 Task: Create a section Speed of Light and in the section, add a milestone Email and messaging system upgrade in the project ConnectPlan
Action: Mouse moved to (82, 227)
Screenshot: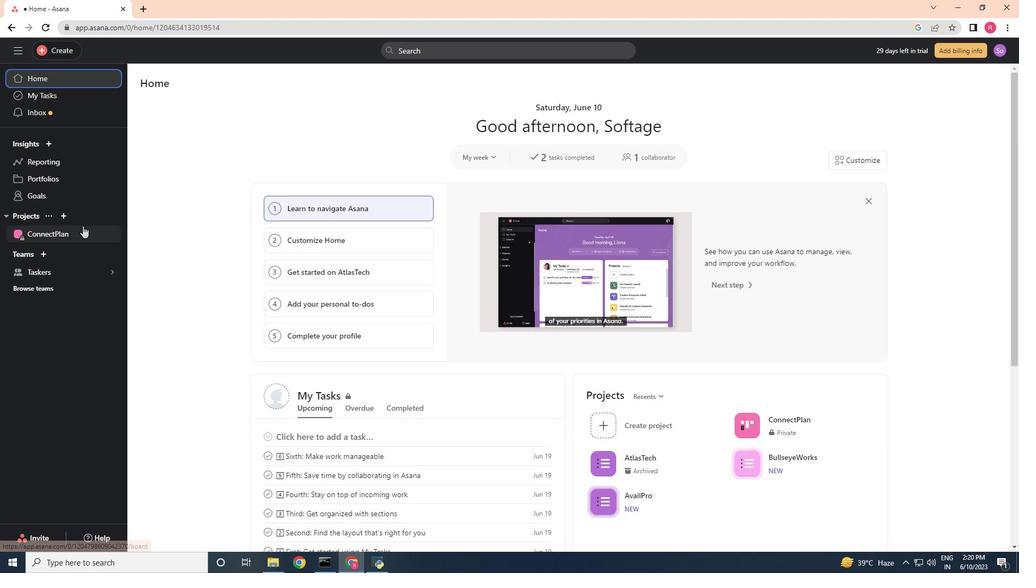 
Action: Mouse pressed left at (82, 227)
Screenshot: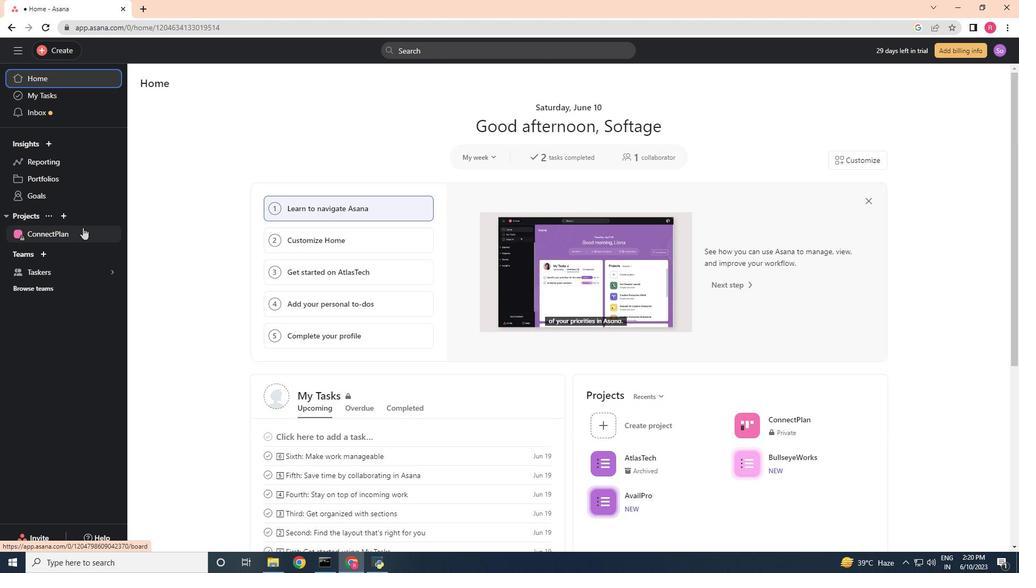 
Action: Mouse moved to (371, 544)
Screenshot: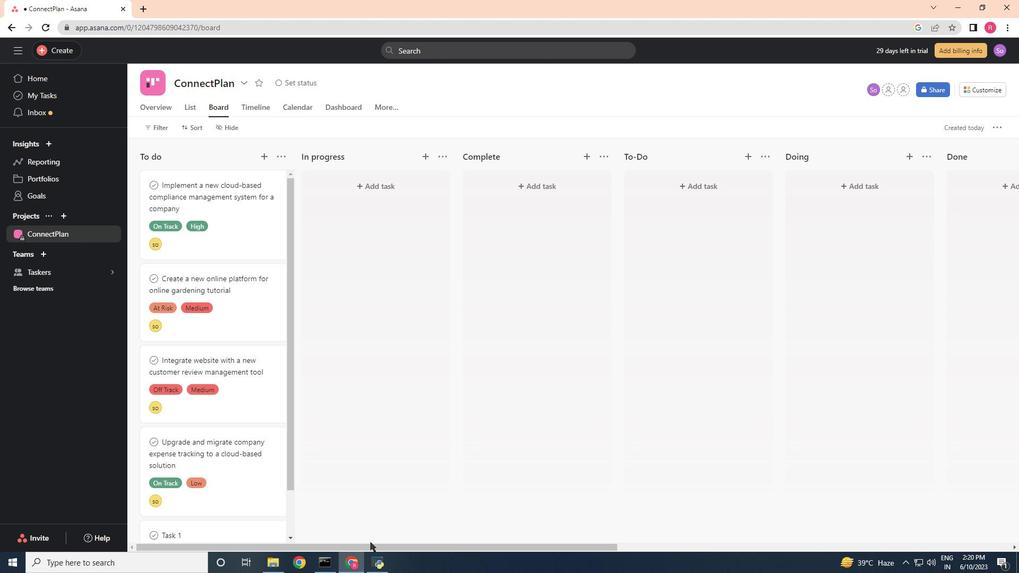 
Action: Mouse pressed left at (371, 544)
Screenshot: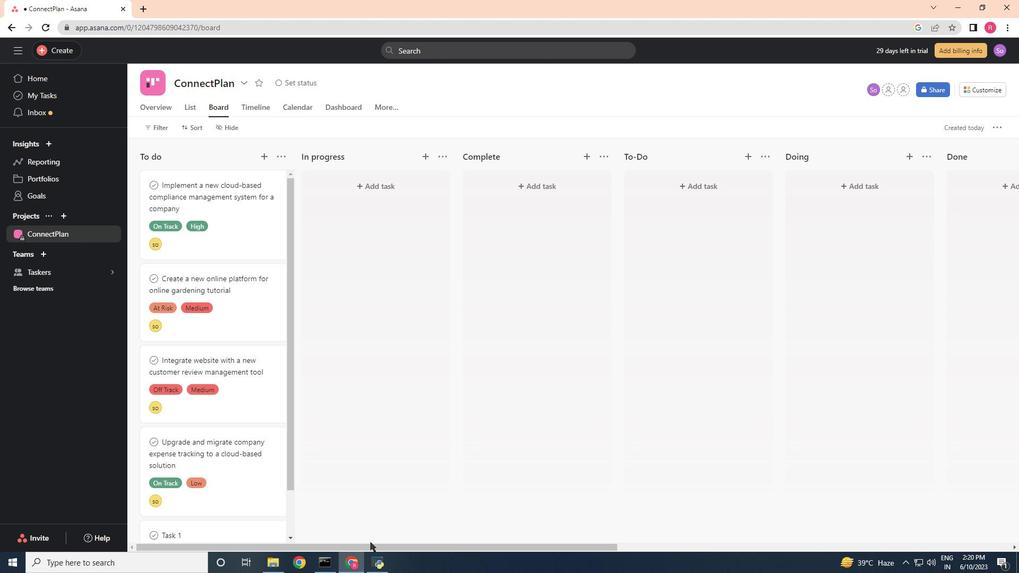 
Action: Mouse moved to (903, 157)
Screenshot: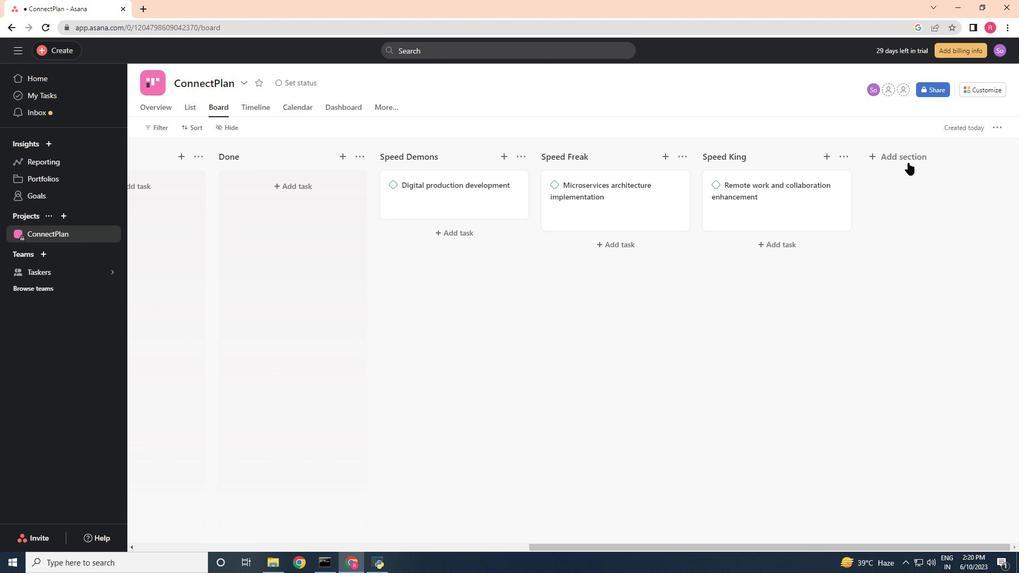 
Action: Mouse pressed left at (903, 157)
Screenshot: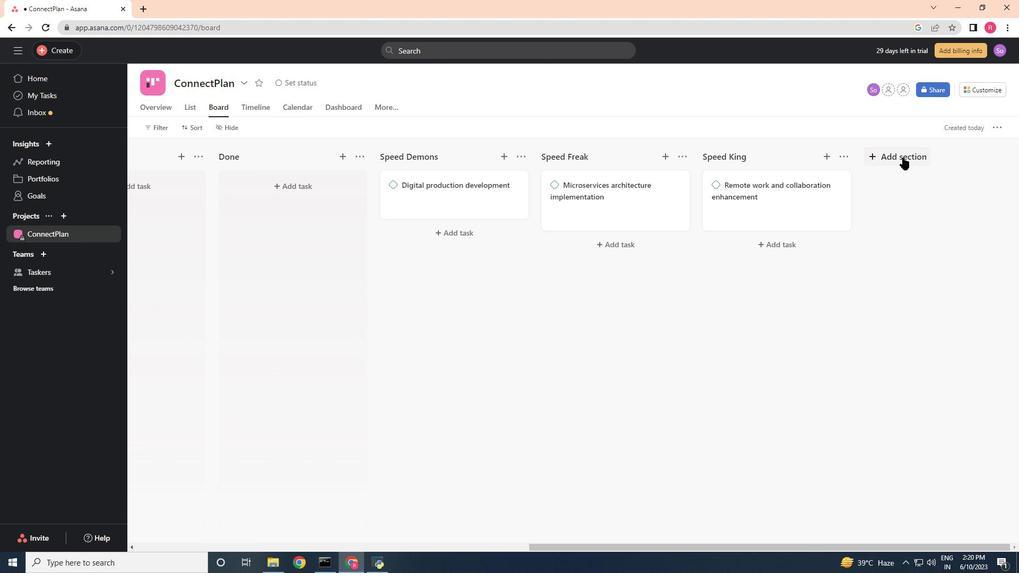 
Action: Mouse moved to (217, 205)
Screenshot: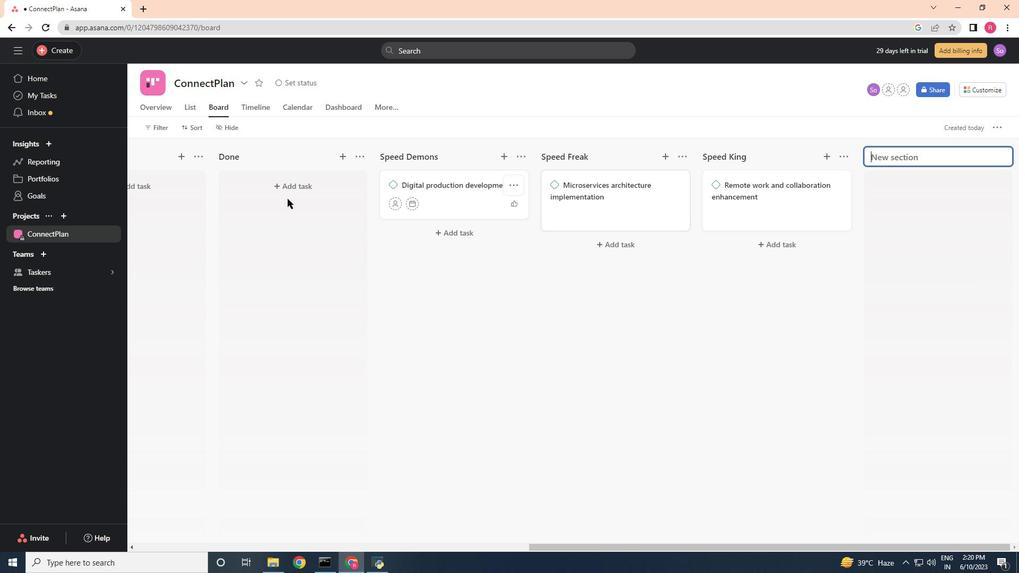 
Action: Key pressed <Key.shift>Speed<Key.space>of<Key.space><Key.shift>Light<Key.enter>
Screenshot: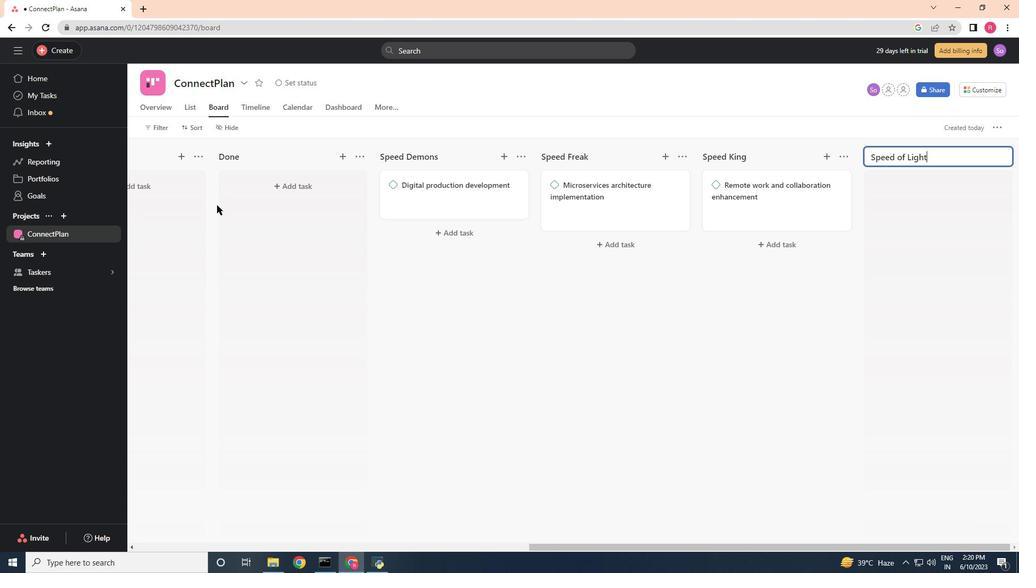 
Action: Mouse moved to (749, 186)
Screenshot: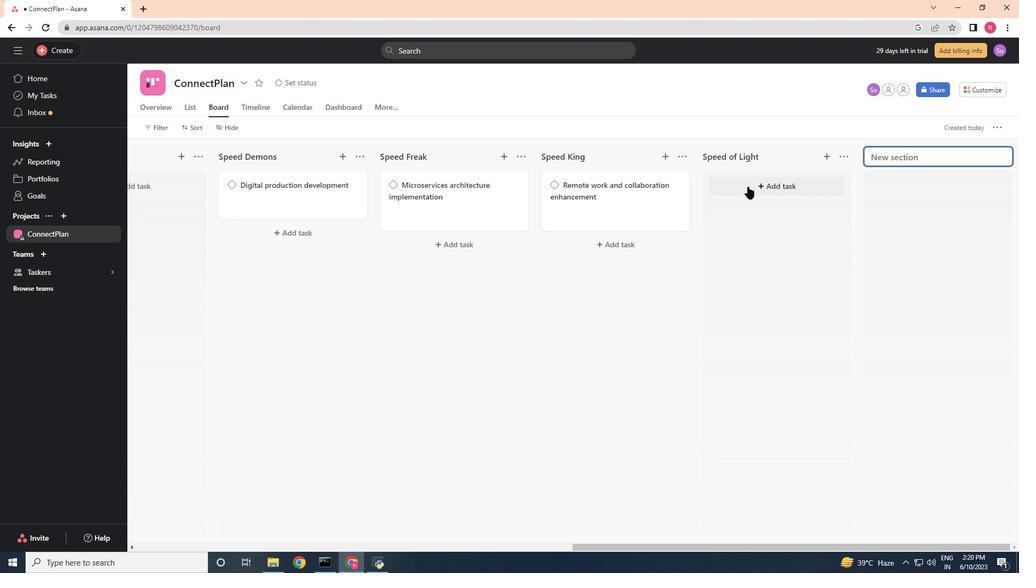 
Action: Mouse pressed left at (749, 186)
Screenshot: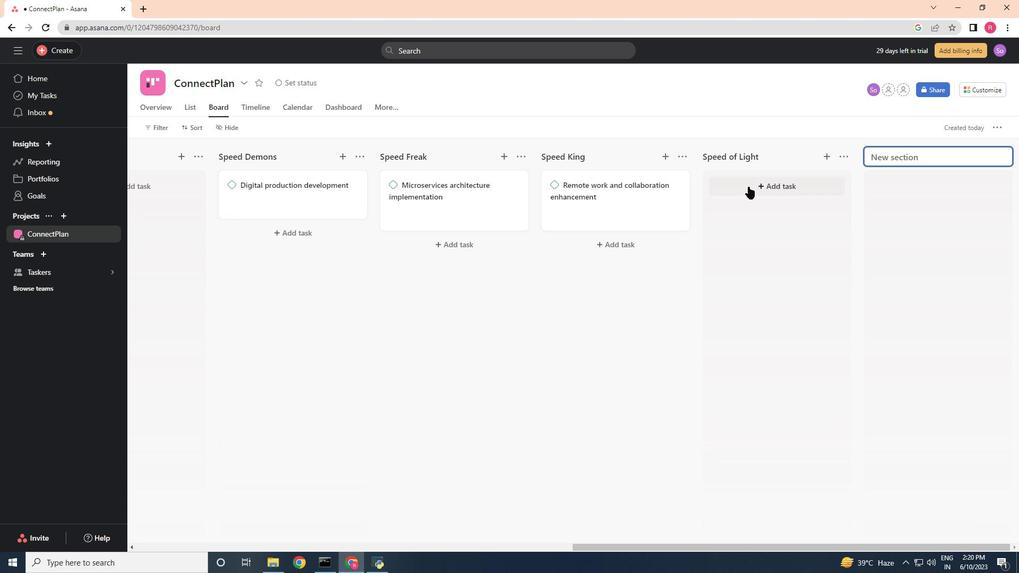 
Action: Mouse pressed right at (749, 186)
Screenshot: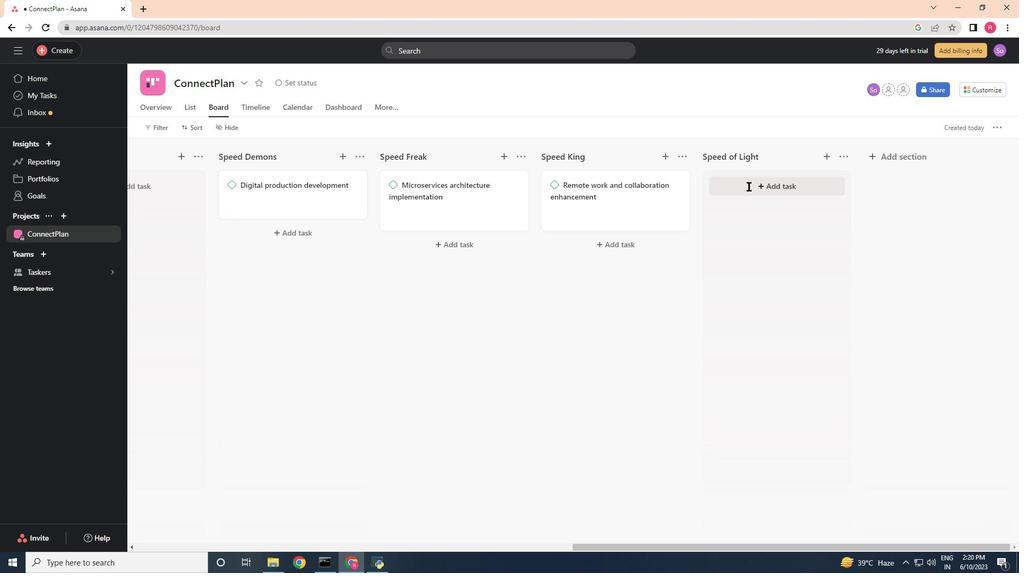 
Action: Mouse moved to (745, 261)
Screenshot: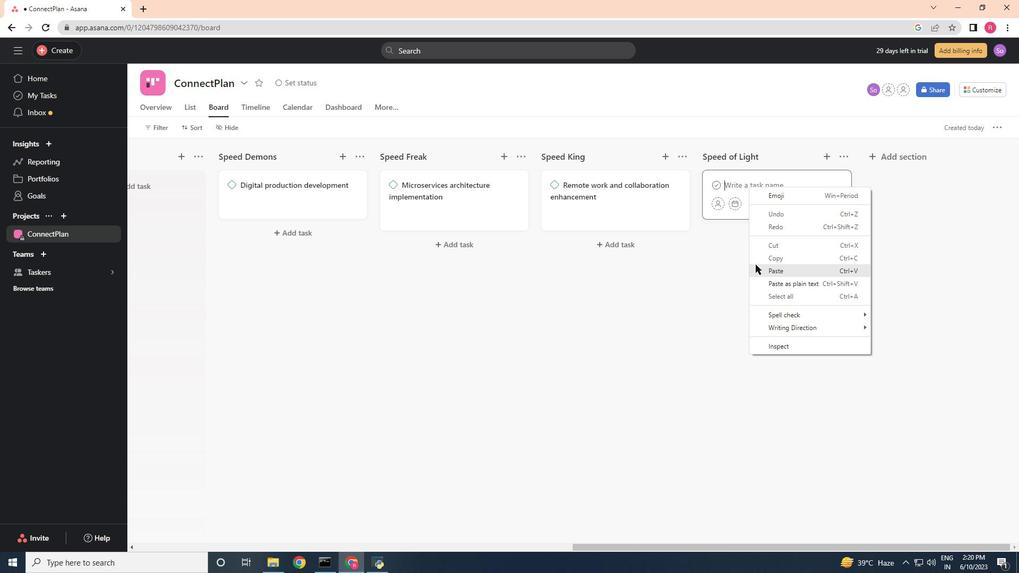 
Action: Mouse pressed left at (745, 261)
Screenshot: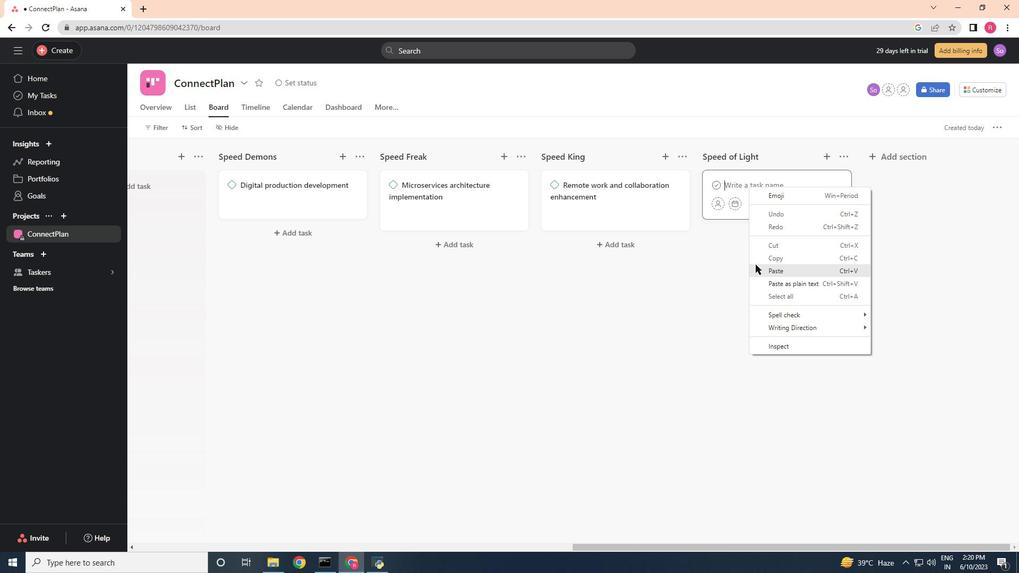 
Action: Mouse moved to (769, 186)
Screenshot: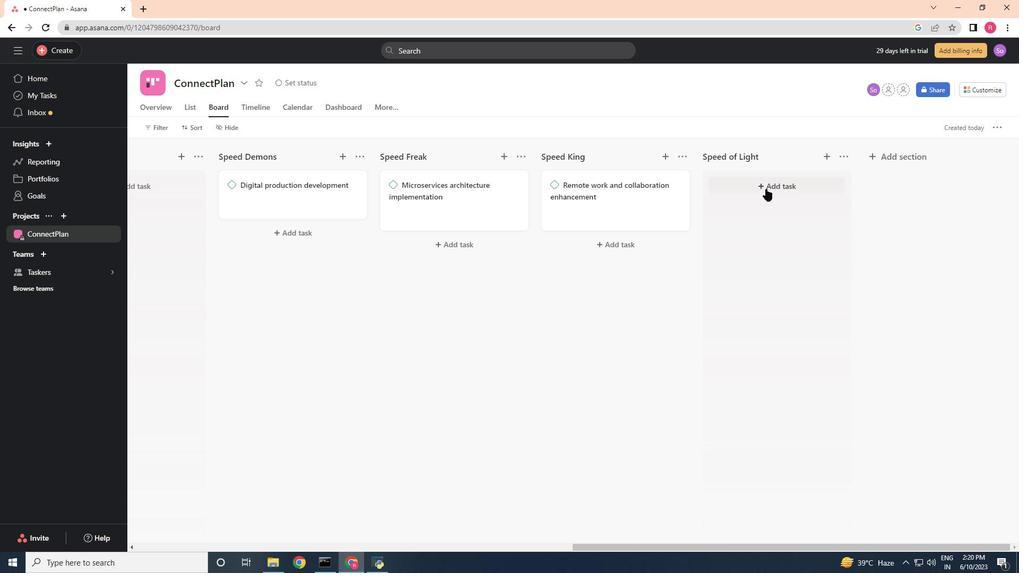 
Action: Mouse pressed left at (769, 186)
Screenshot: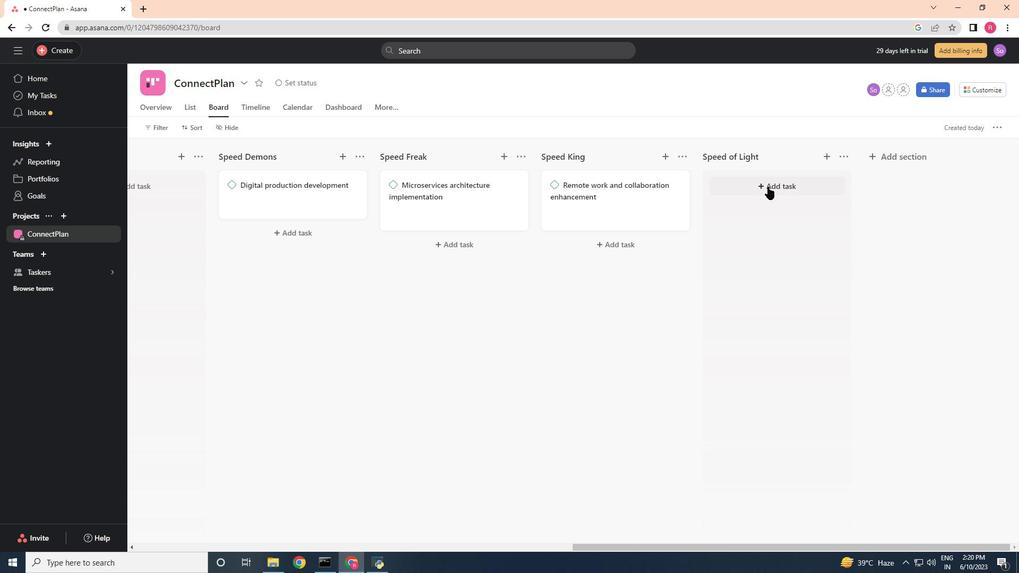 
Action: Mouse moved to (680, 183)
Screenshot: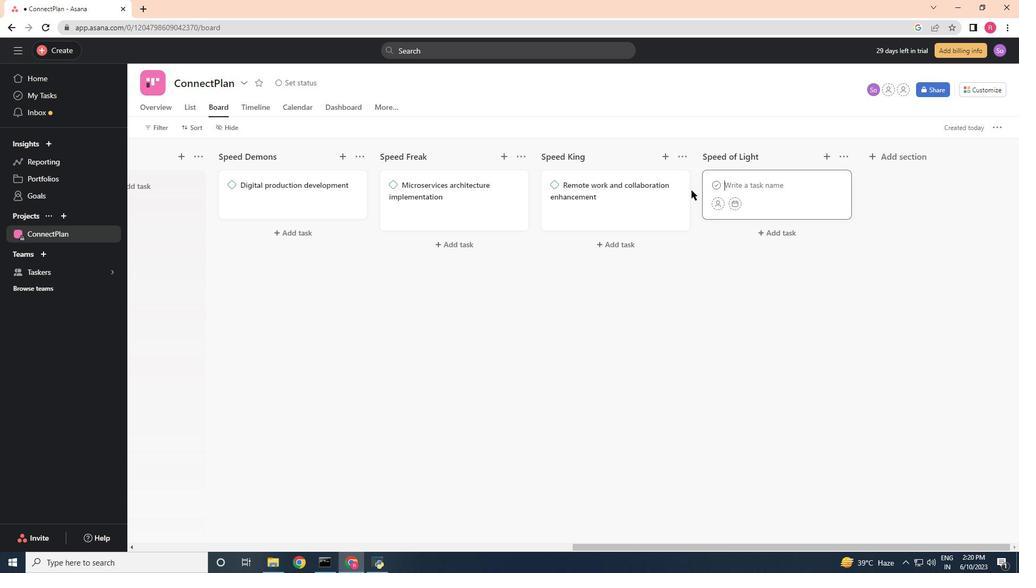 
Action: Key pressed <Key.shift>Email<Key.space>and<Key.space>,<Key.backspace>messaging<Key.space><Key.shift><Key.shift><Key.shift><Key.shift><Key.shift><Key.shift><Key.shift><Key.shift><Key.shift><Key.shift><Key.shift><Key.shift><Key.shift><Key.shift><Key.shift>system<Key.space>u<Key.backspace>pgrade
Screenshot: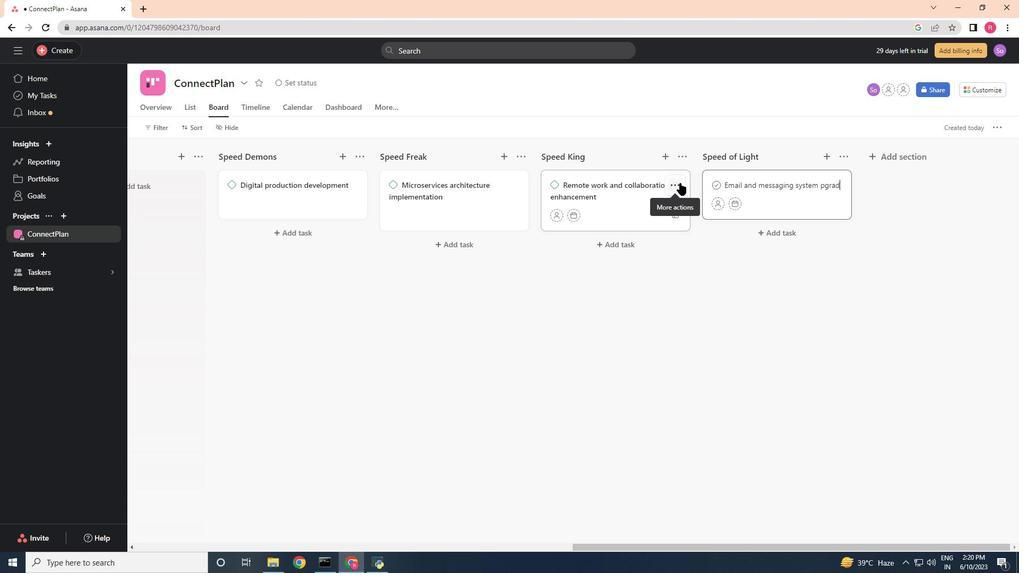 
Action: Mouse moved to (716, 199)
Screenshot: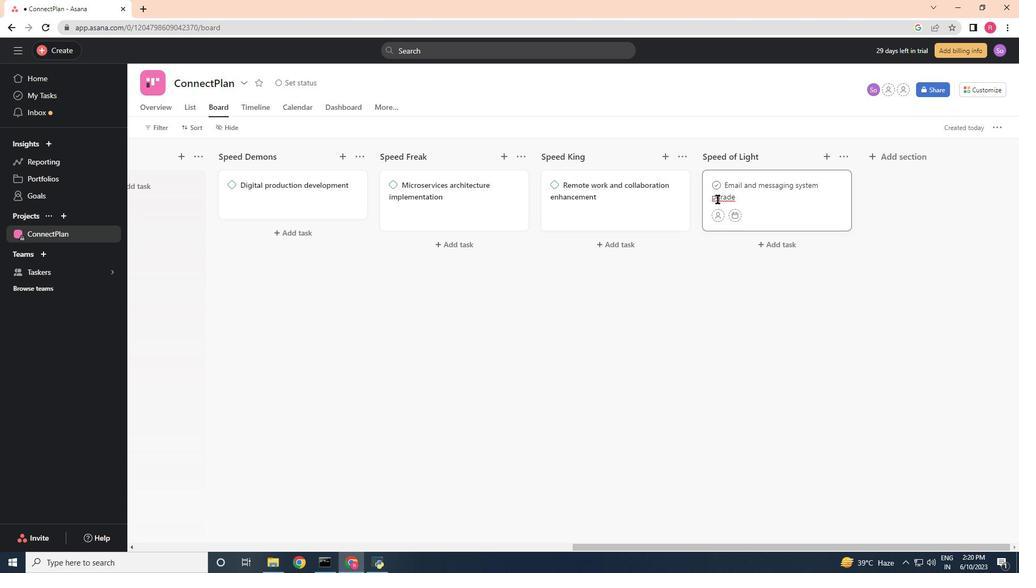 
Action: Mouse pressed left at (716, 199)
Screenshot: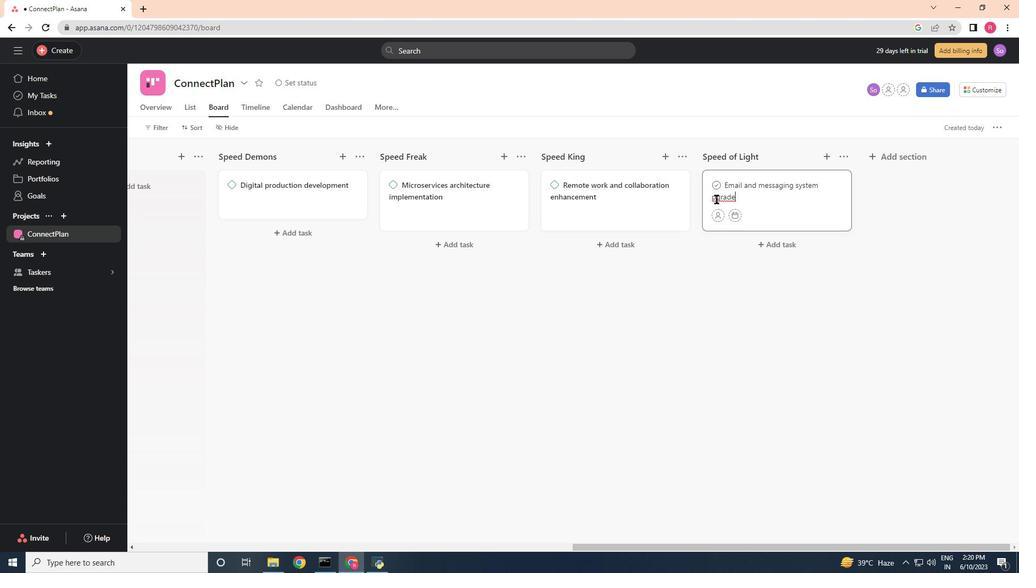 
Action: Mouse moved to (730, 207)
Screenshot: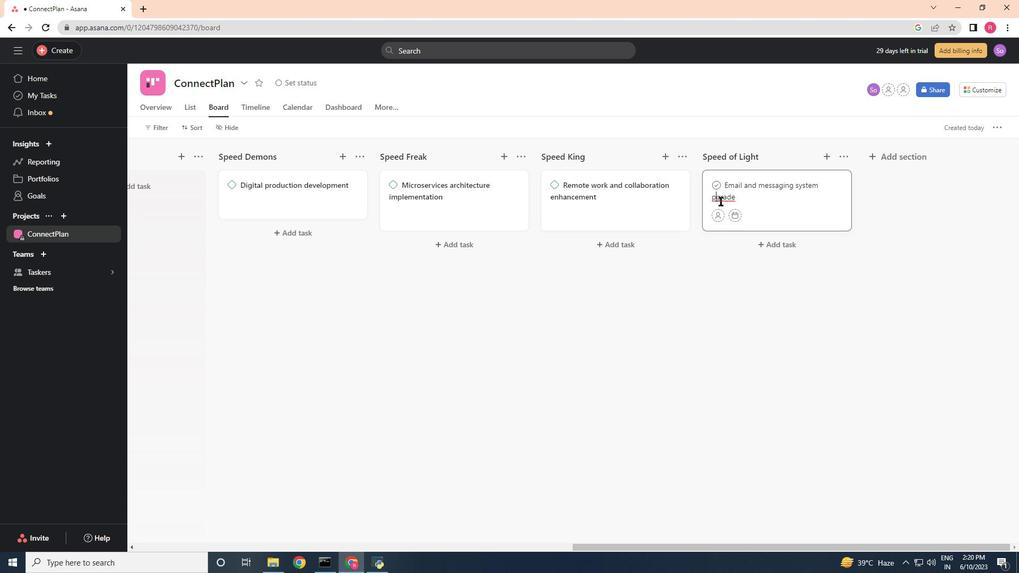 
Action: Key pressed <Key.backspace><Key.shift>U
Screenshot: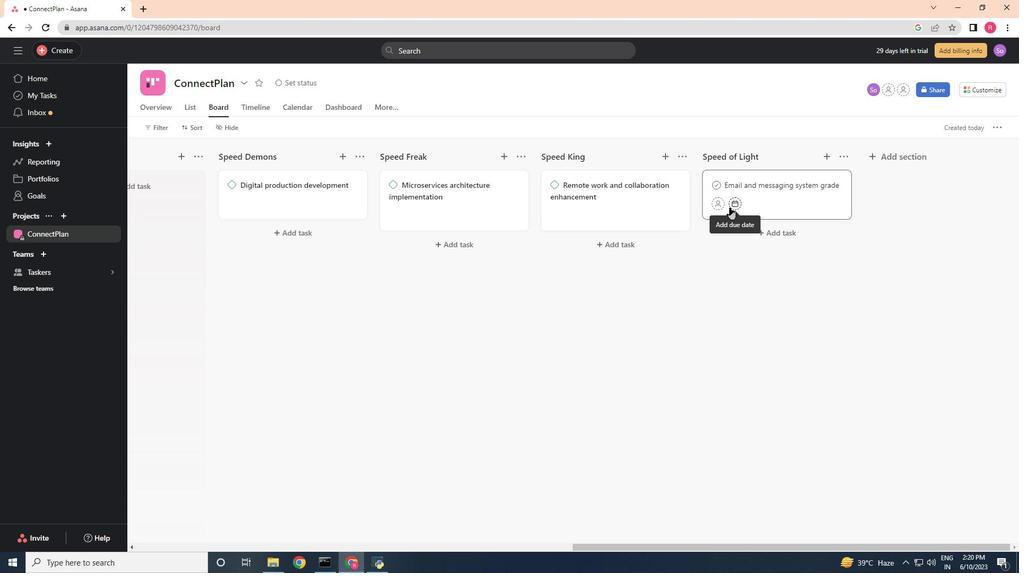 
Action: Mouse moved to (746, 203)
Screenshot: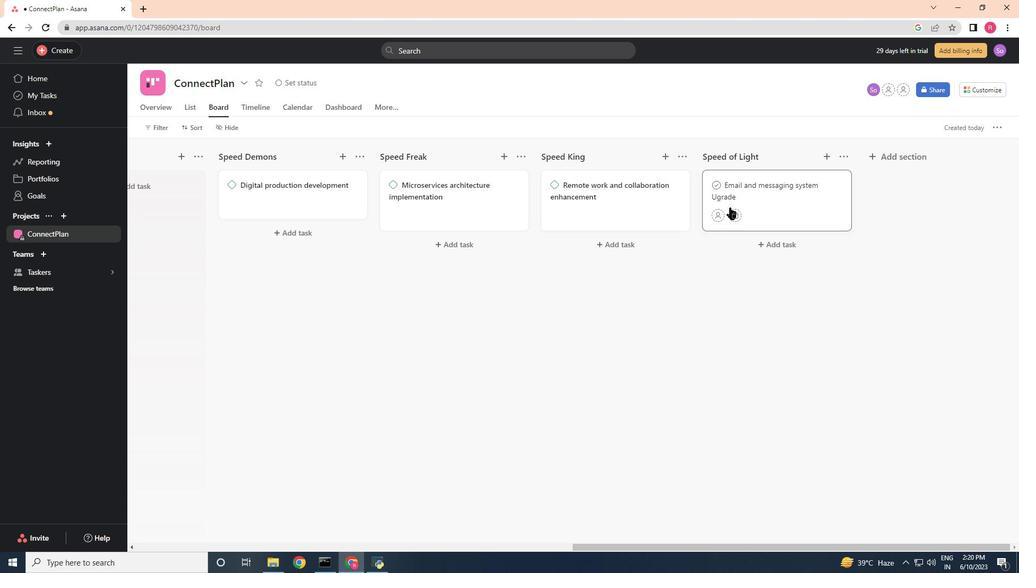 
Action: Mouse pressed right at (746, 203)
Screenshot: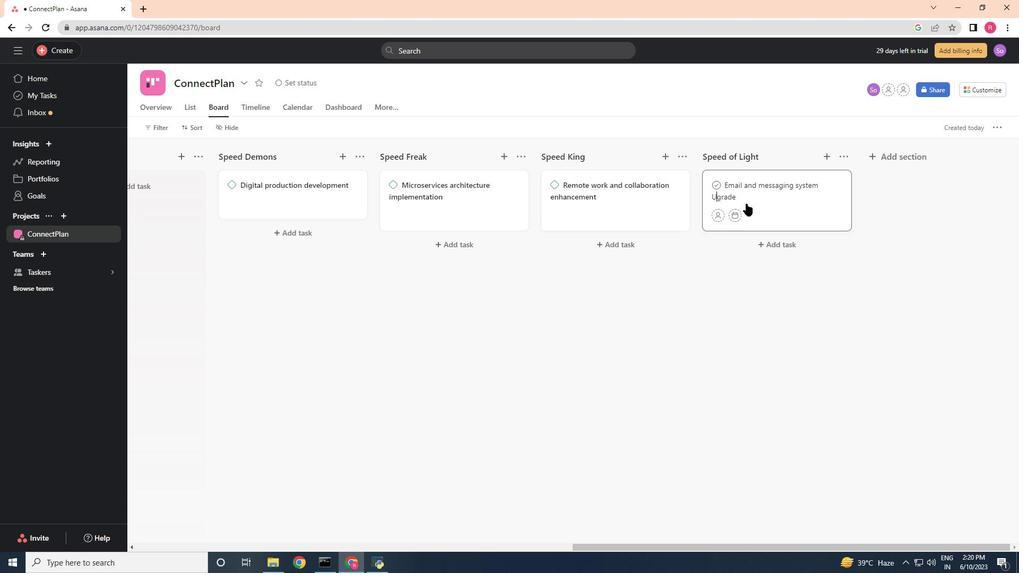 
Action: Mouse moved to (780, 375)
Screenshot: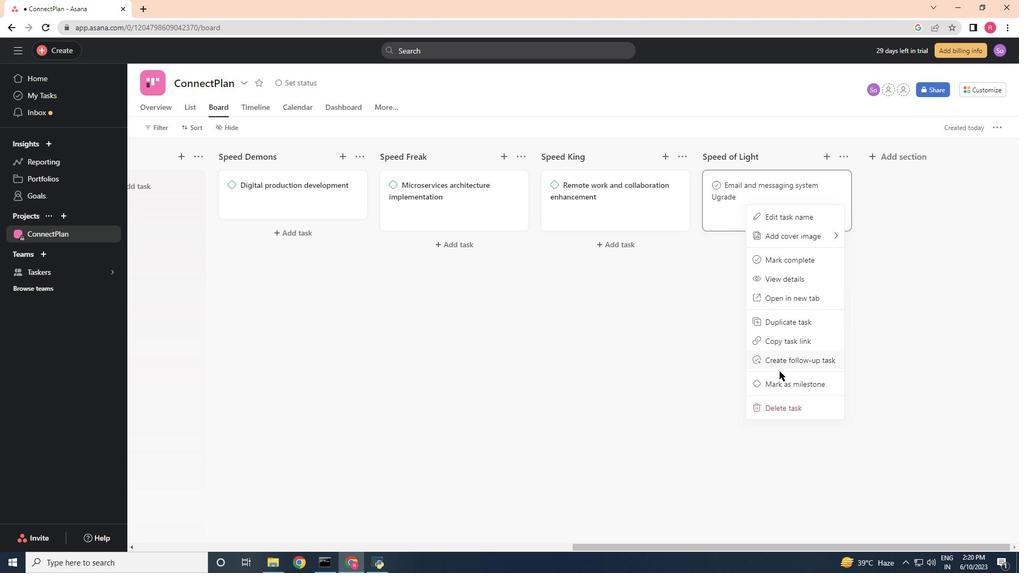 
Action: Mouse pressed left at (780, 375)
Screenshot: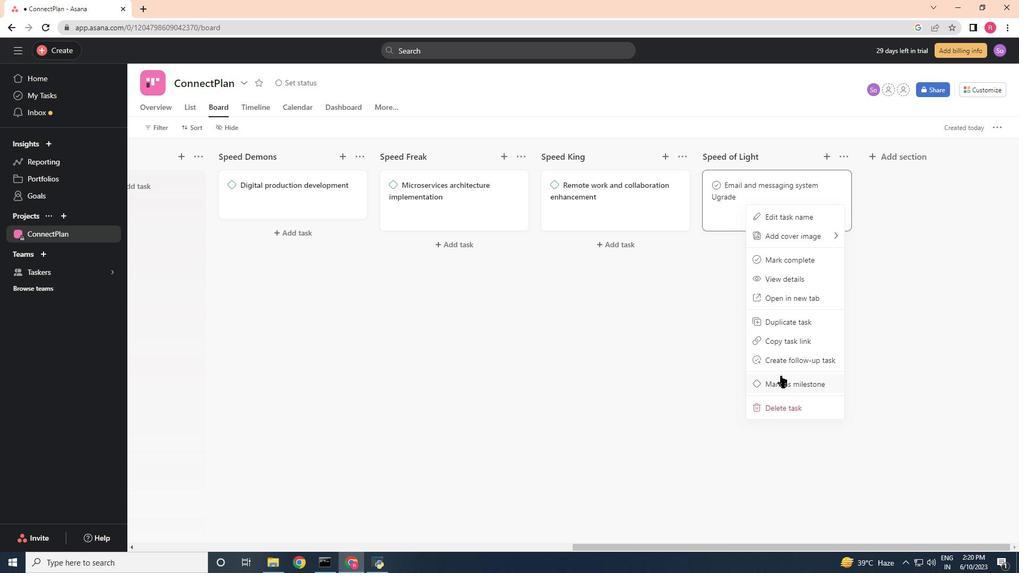 
Action: Mouse moved to (760, 378)
Screenshot: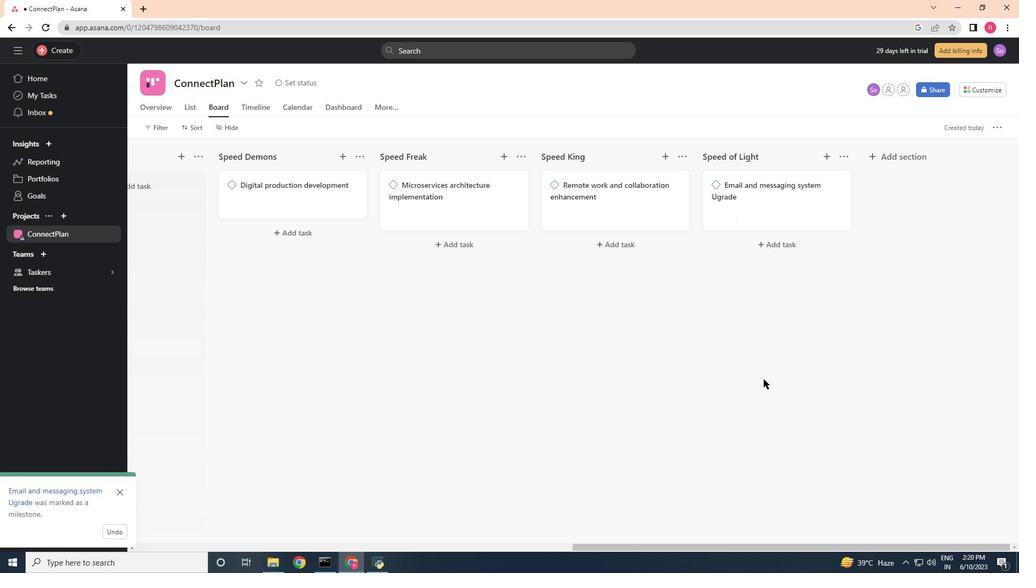 
